Task: Create a board button that creates a report in variable "Present-day slavery" with all cards using pattern "Present-day Slavery" group by list.
Action: Mouse moved to (1065, 88)
Screenshot: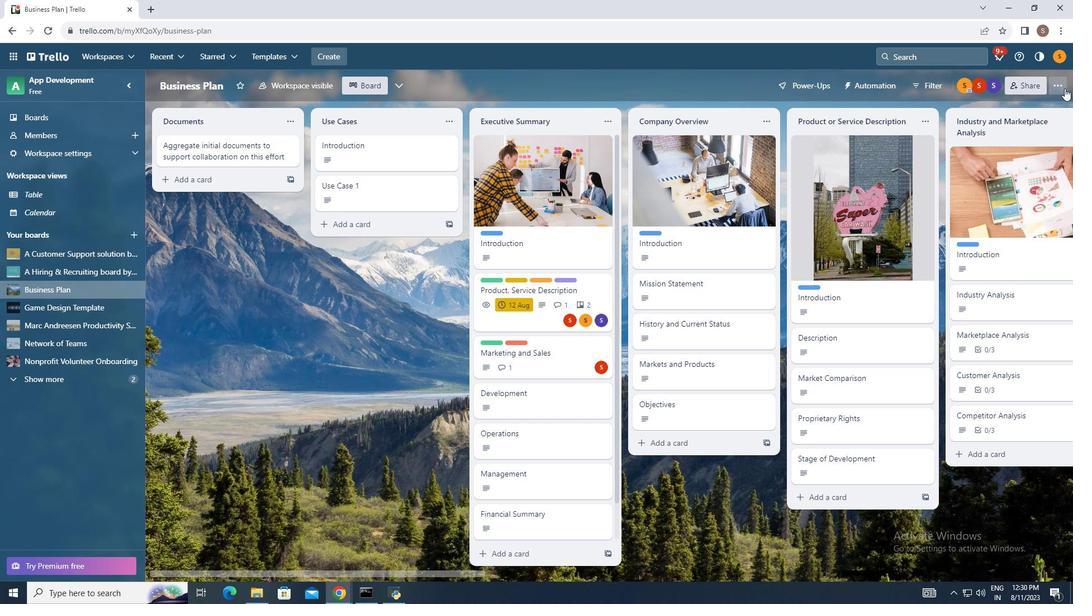 
Action: Mouse pressed left at (1065, 88)
Screenshot: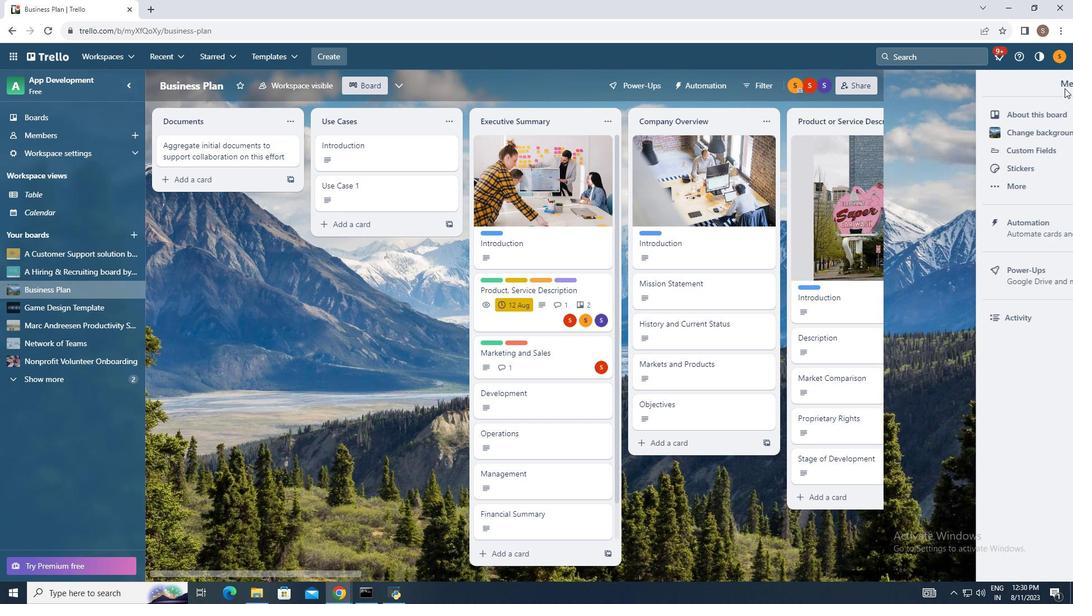 
Action: Mouse moved to (951, 220)
Screenshot: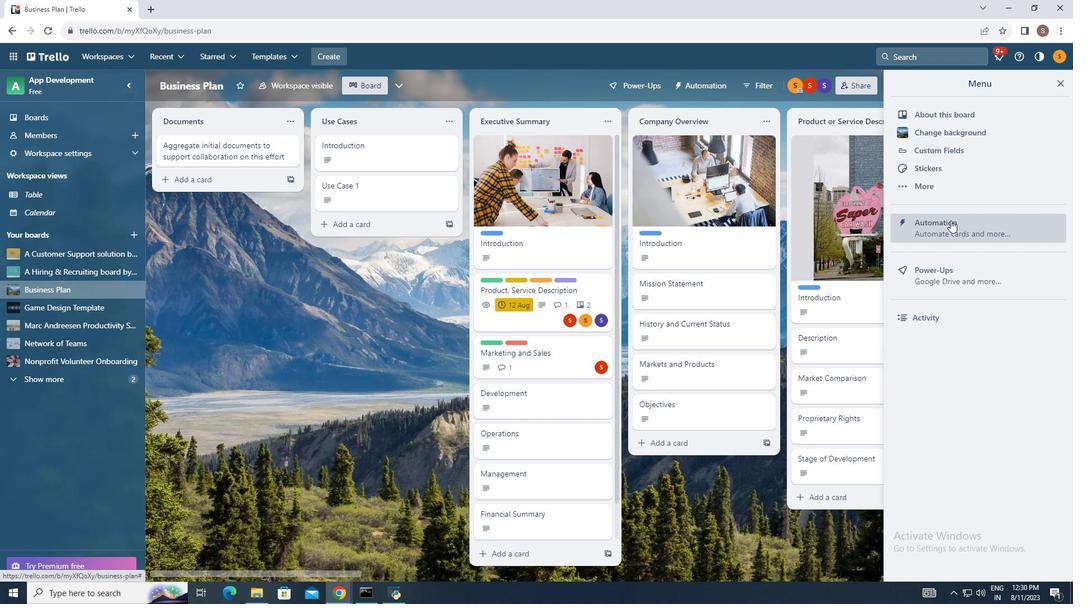 
Action: Mouse pressed left at (951, 220)
Screenshot: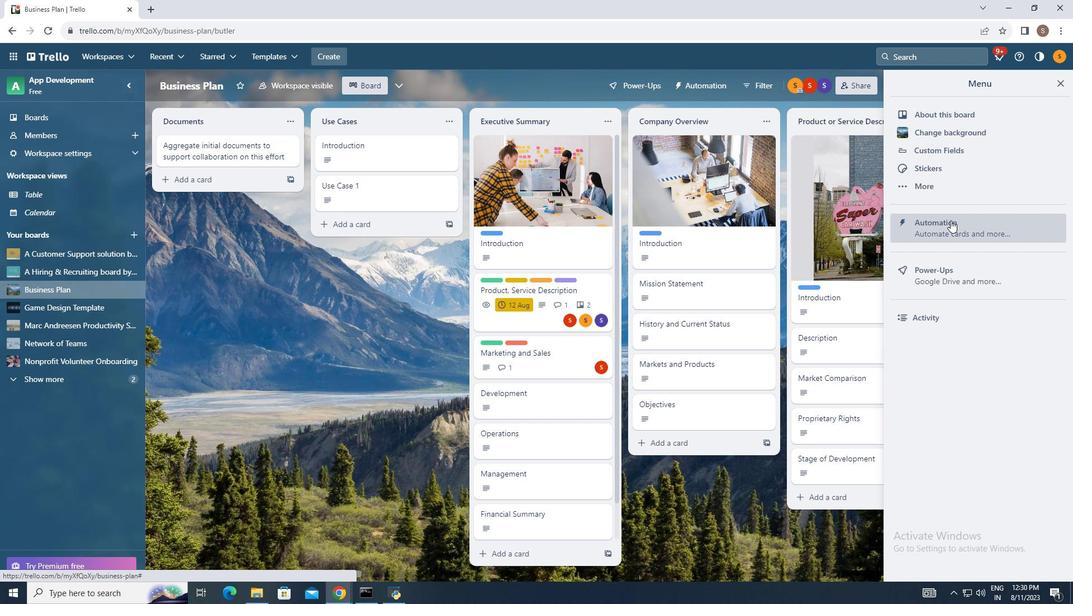 
Action: Mouse moved to (210, 289)
Screenshot: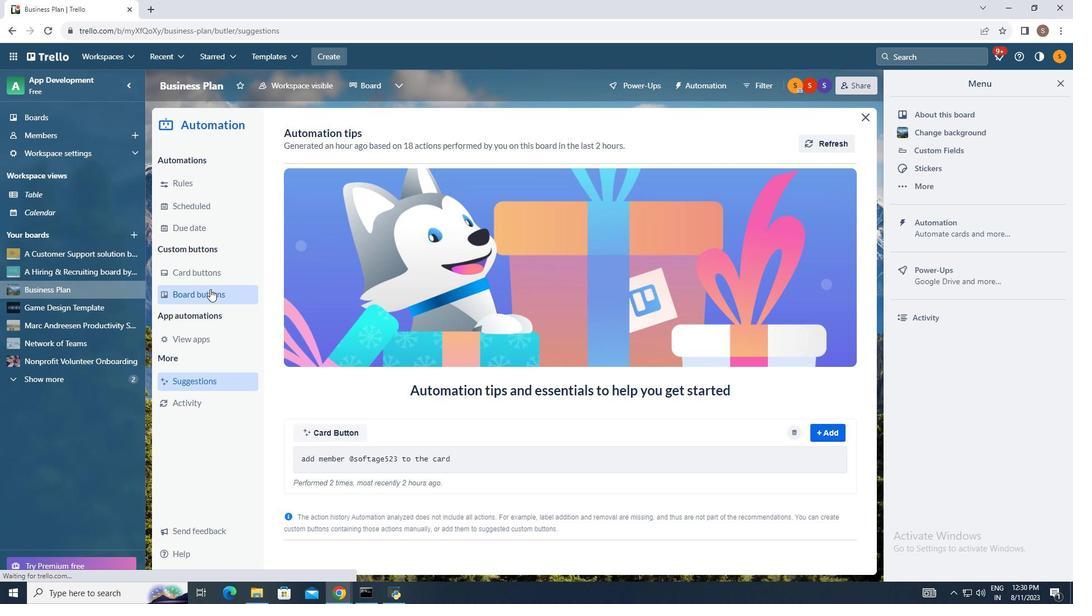 
Action: Mouse pressed left at (210, 289)
Screenshot: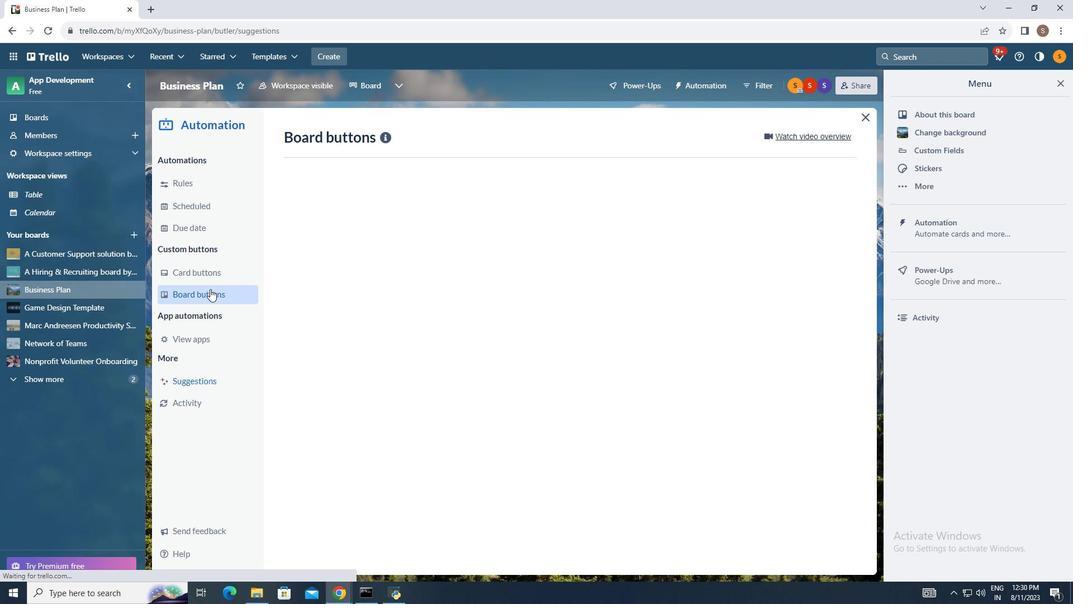 
Action: Mouse moved to (814, 135)
Screenshot: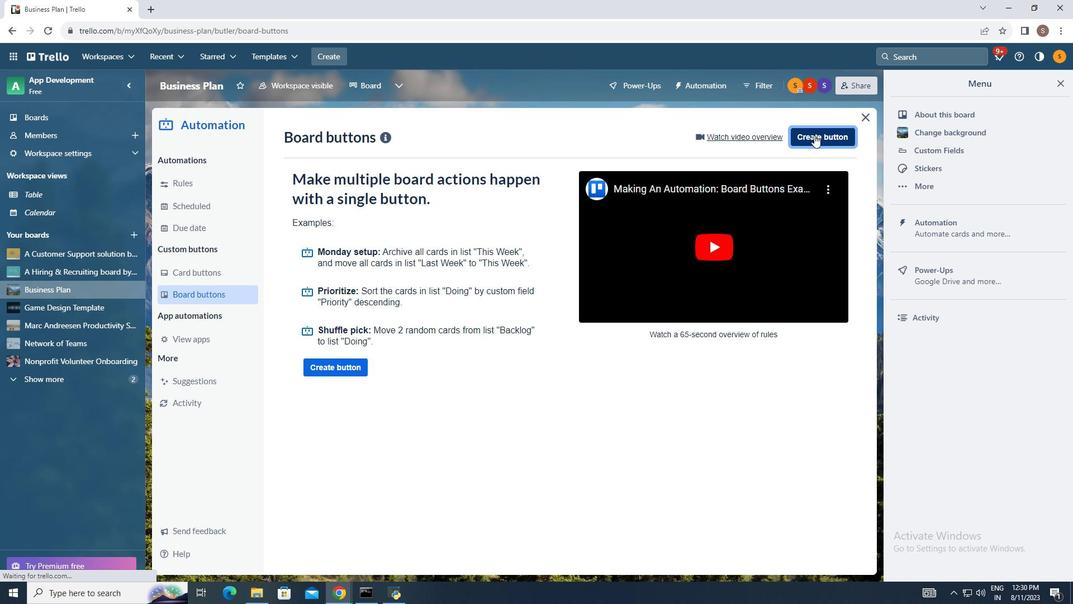 
Action: Mouse pressed left at (814, 135)
Screenshot: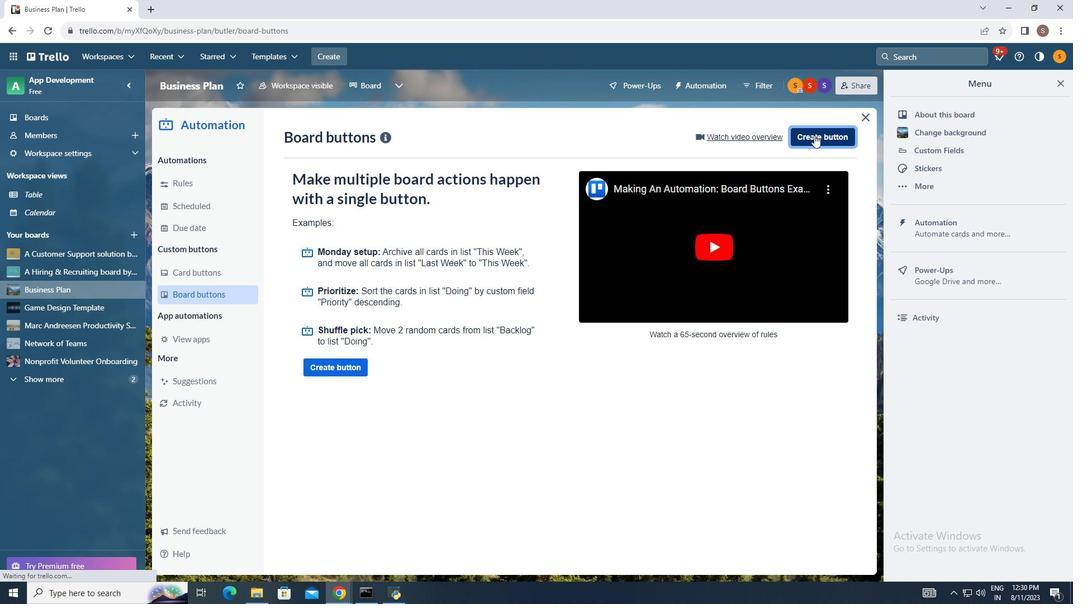 
Action: Mouse moved to (583, 287)
Screenshot: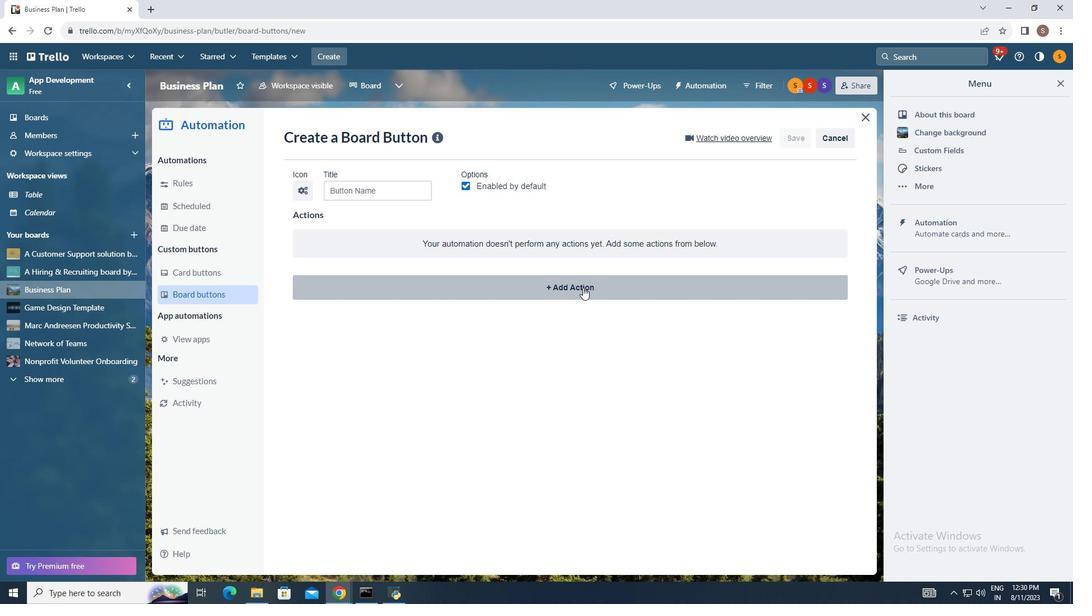 
Action: Mouse pressed left at (583, 287)
Screenshot: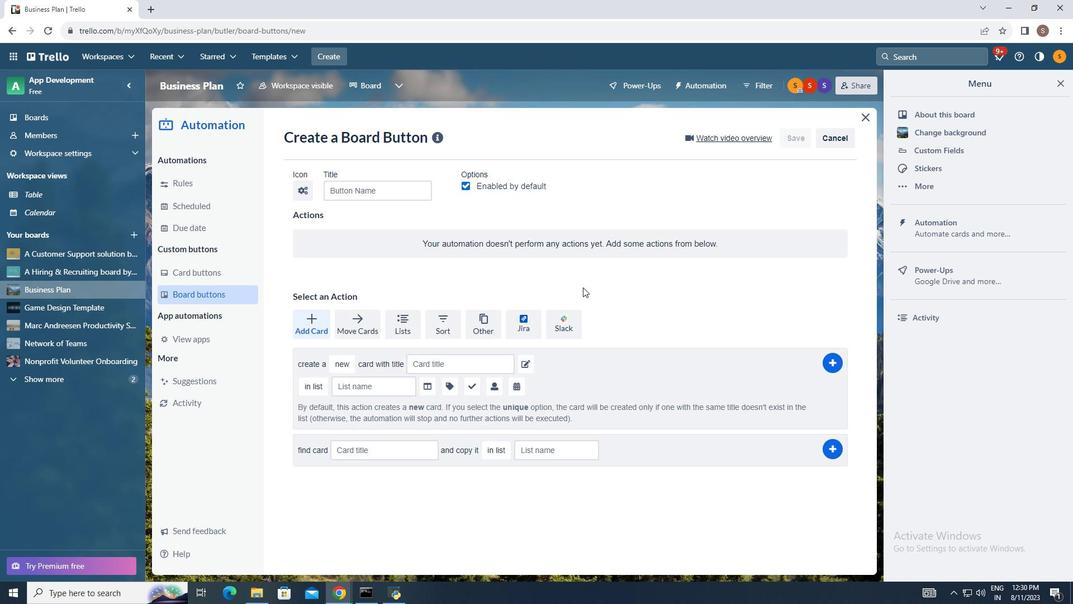 
Action: Mouse moved to (489, 320)
Screenshot: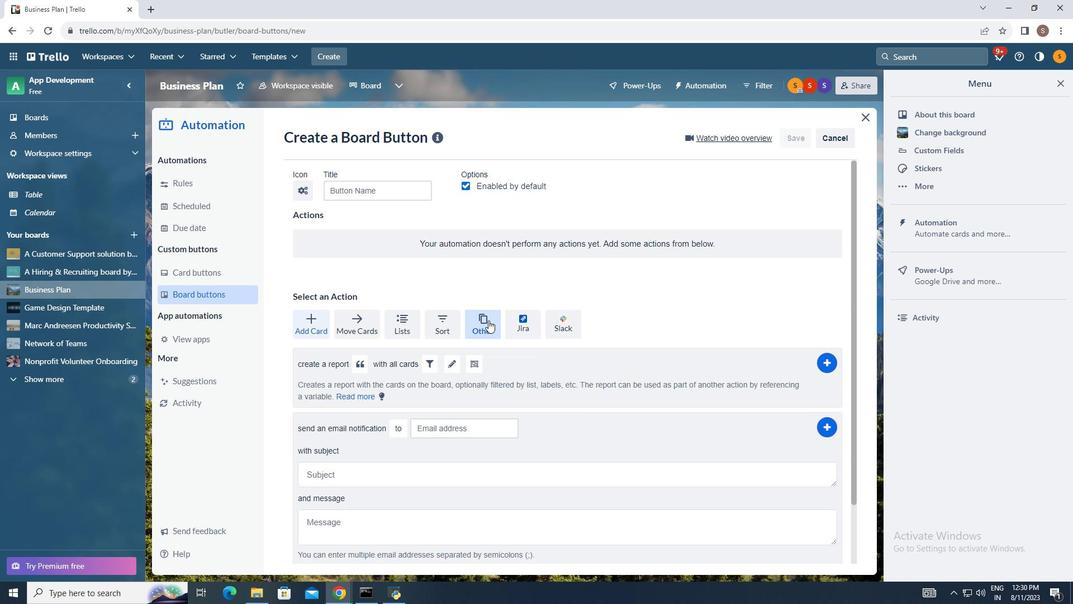 
Action: Mouse pressed left at (489, 320)
Screenshot: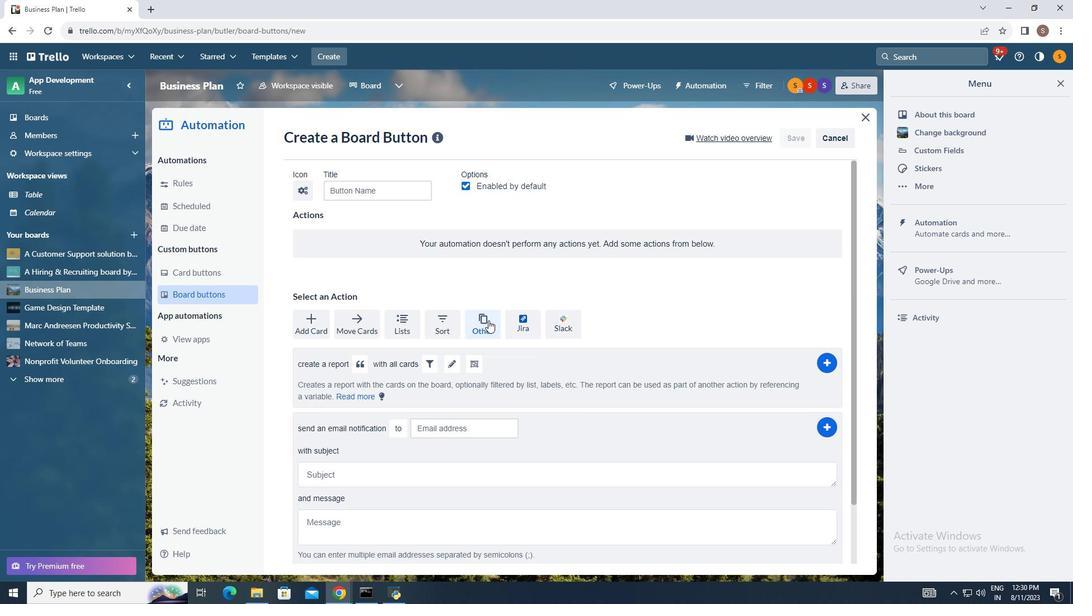 
Action: Mouse moved to (359, 363)
Screenshot: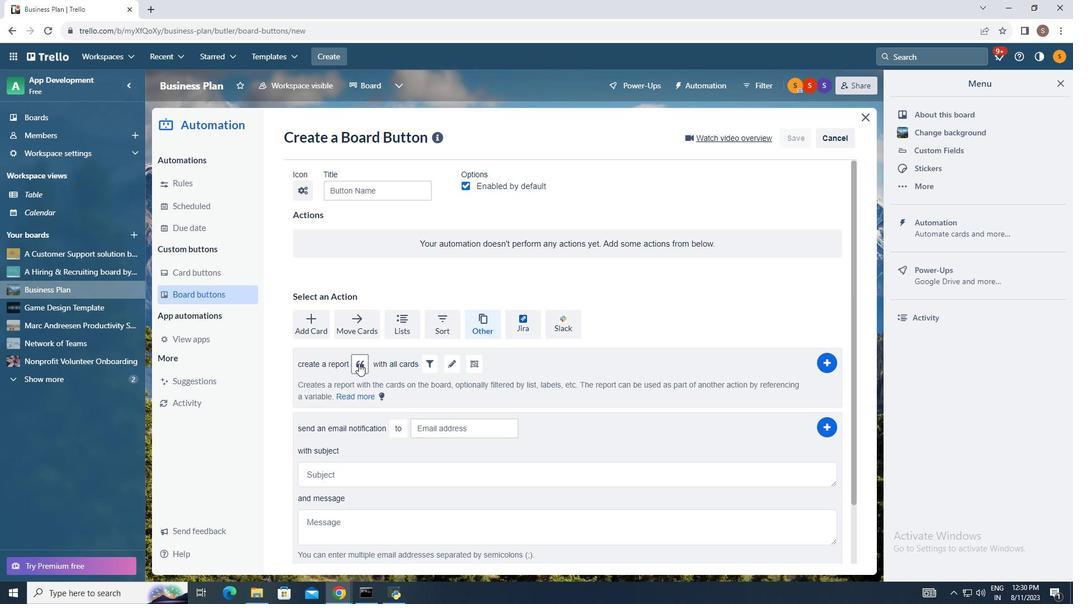 
Action: Mouse pressed left at (359, 363)
Screenshot: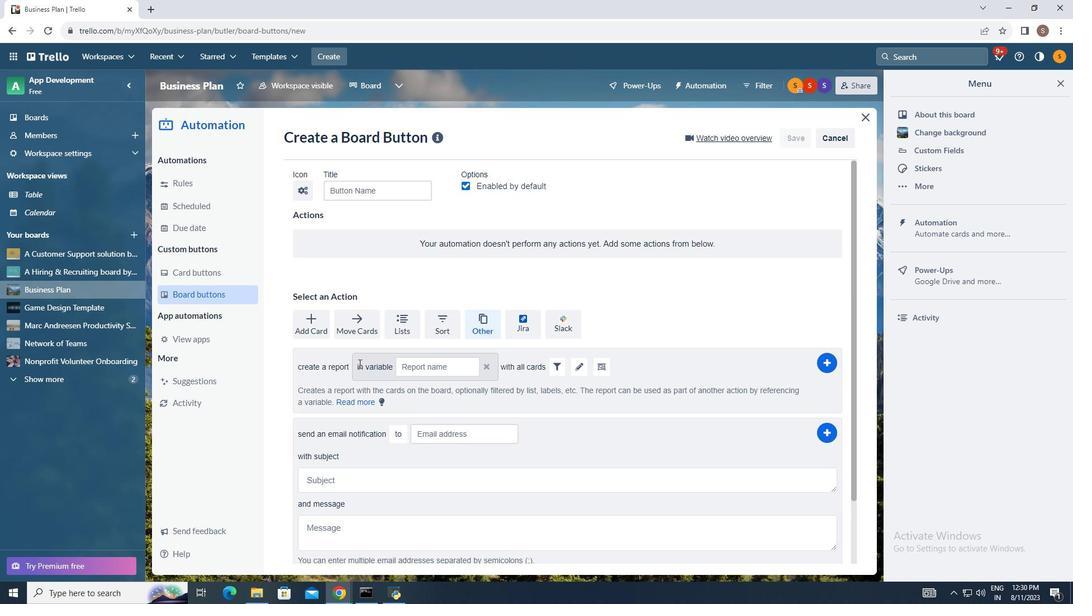 
Action: Mouse moved to (432, 365)
Screenshot: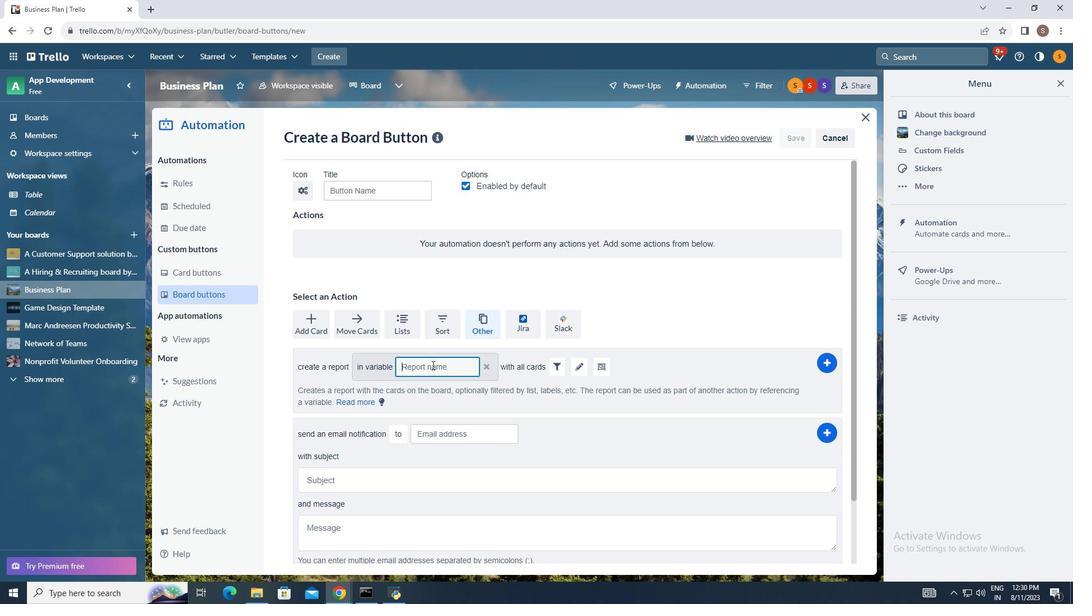 
Action: Mouse pressed left at (432, 365)
Screenshot: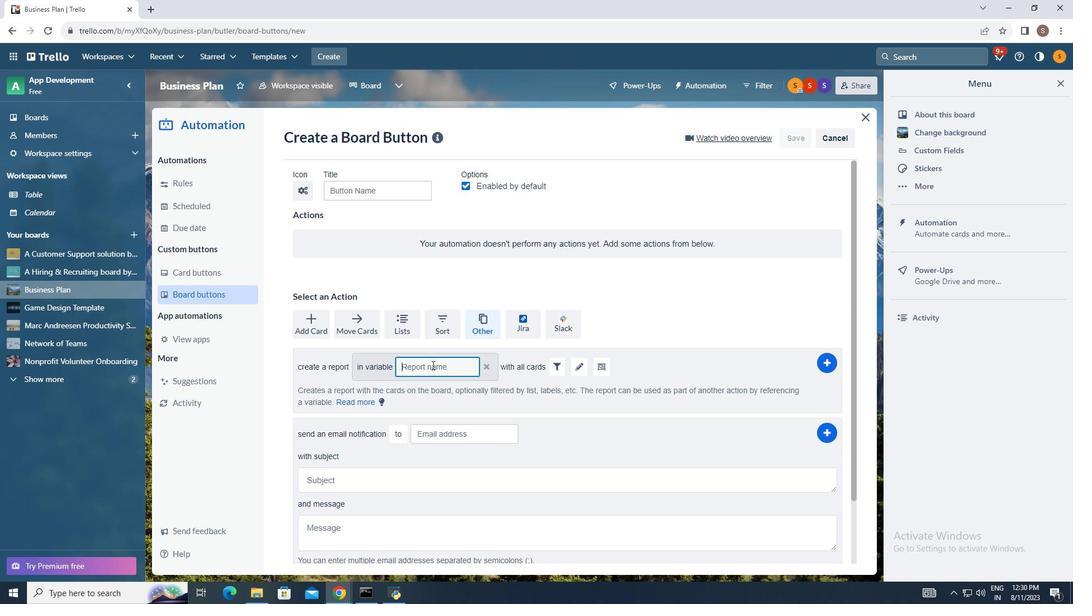 
Action: Mouse moved to (425, 368)
Screenshot: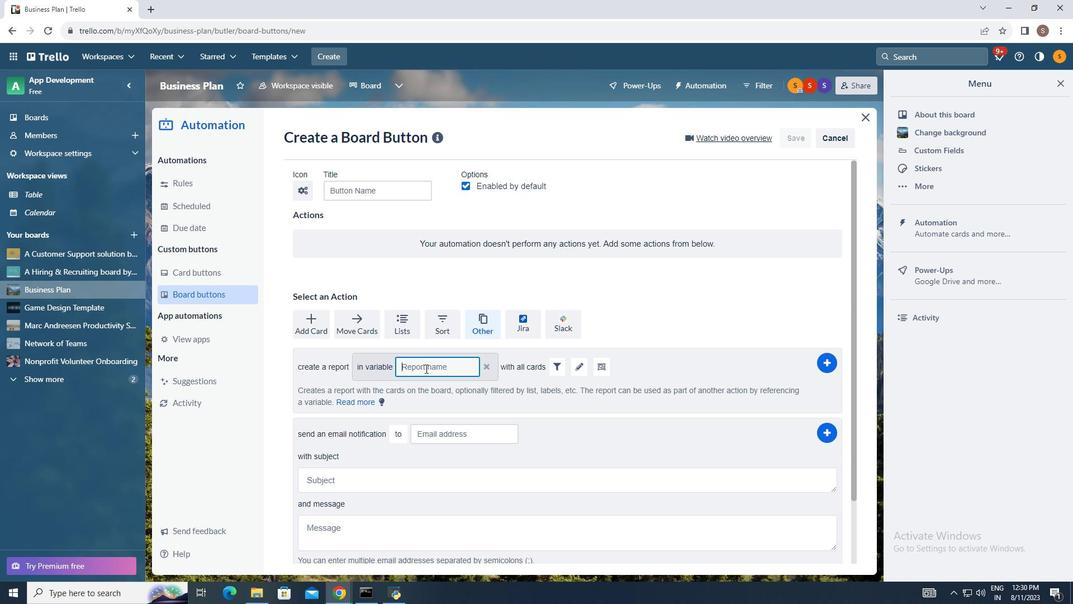 
Action: Key pressed <Key.shift>Present-day<Key.space>slavery
Screenshot: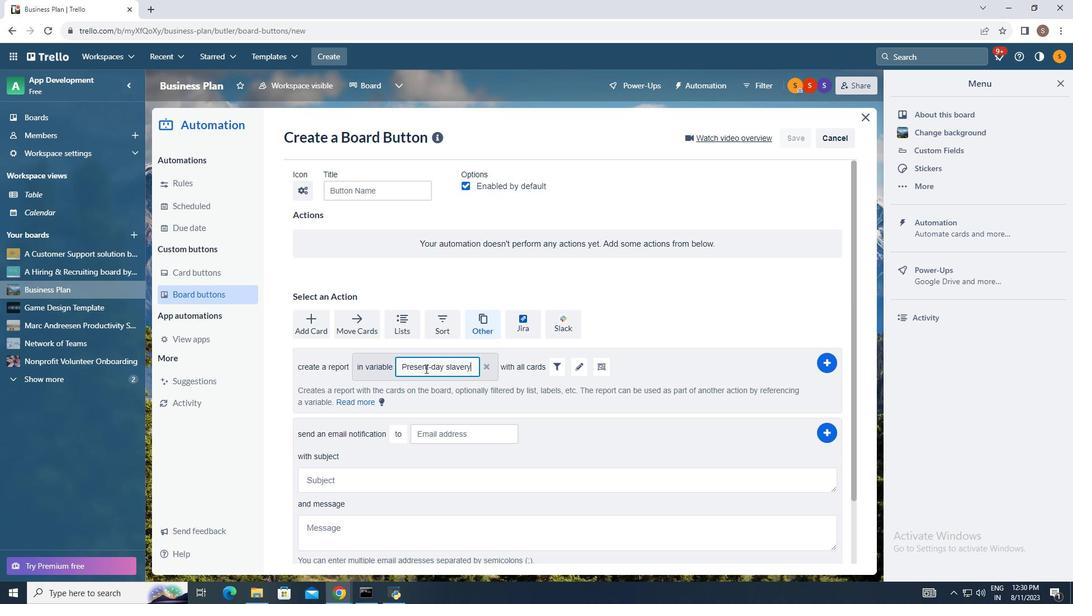 
Action: Mouse moved to (578, 367)
Screenshot: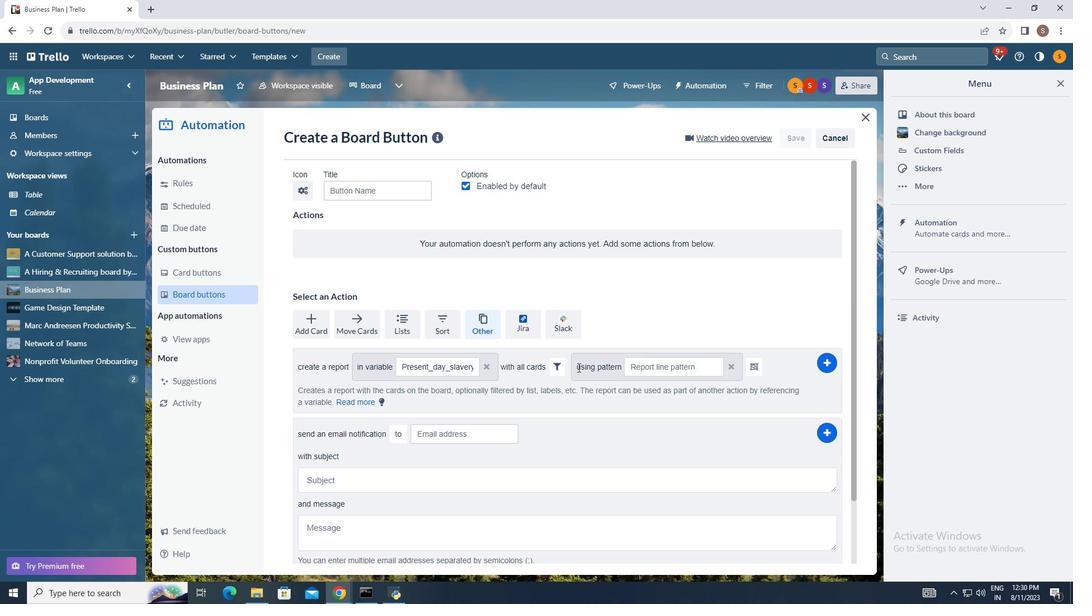 
Action: Mouse pressed left at (578, 367)
Screenshot: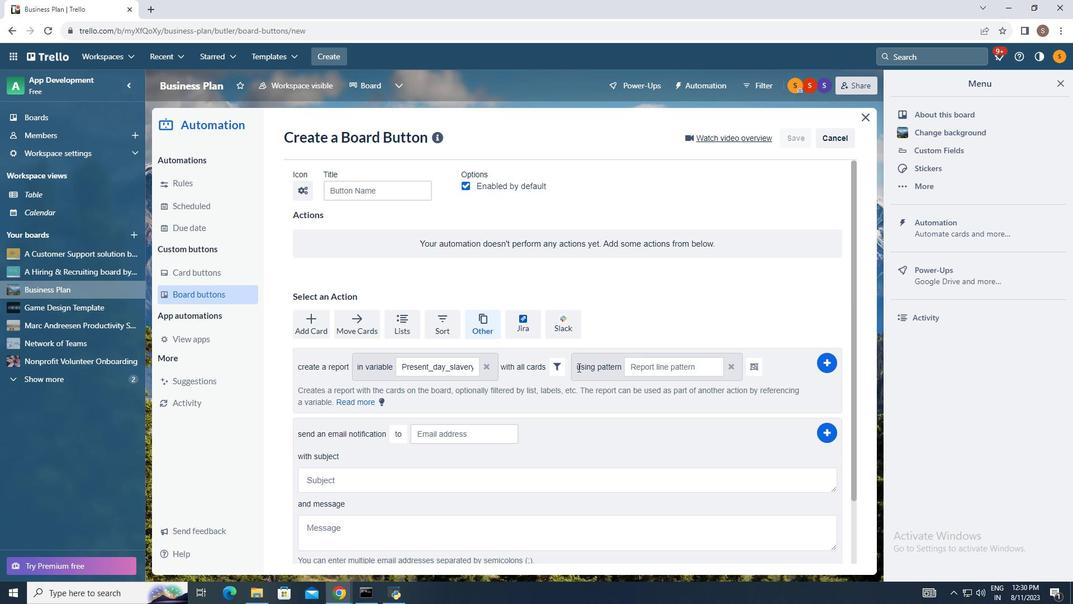 
Action: Mouse moved to (670, 370)
Screenshot: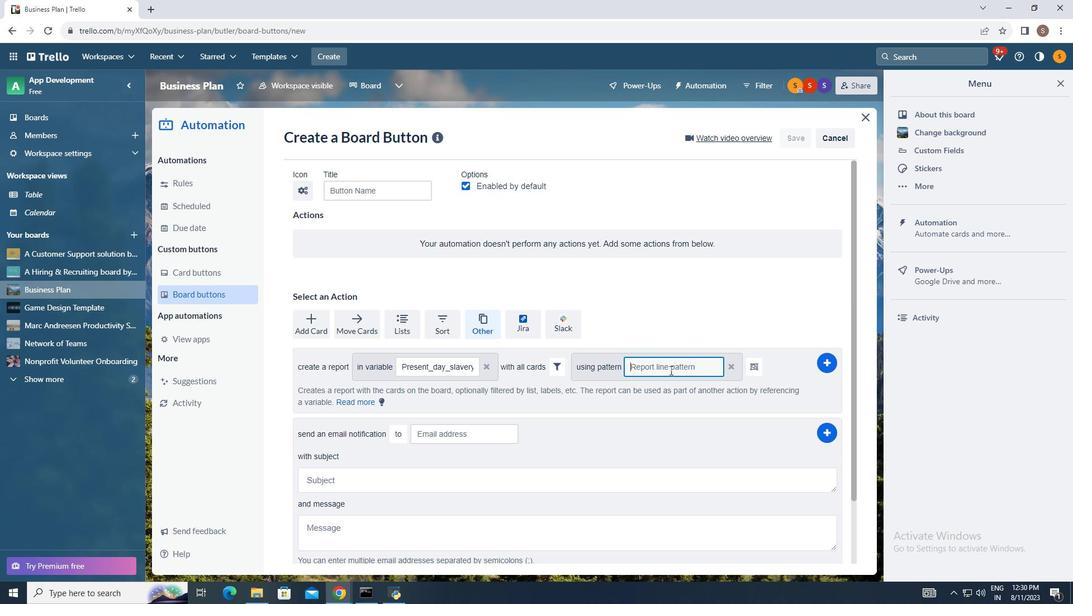 
Action: Mouse pressed left at (670, 370)
Screenshot: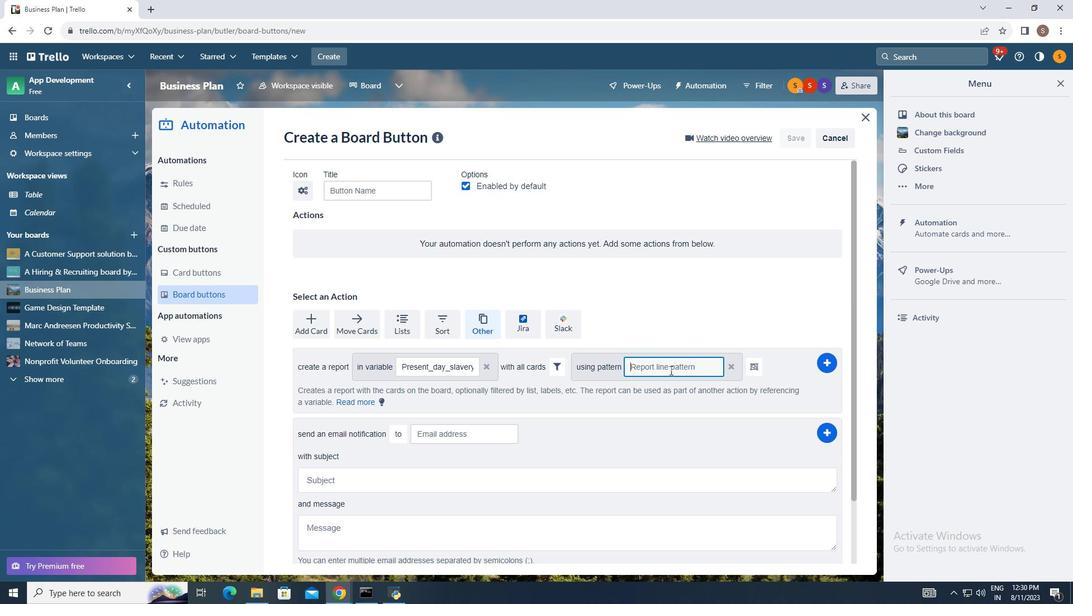 
Action: Mouse moved to (639, 329)
Screenshot: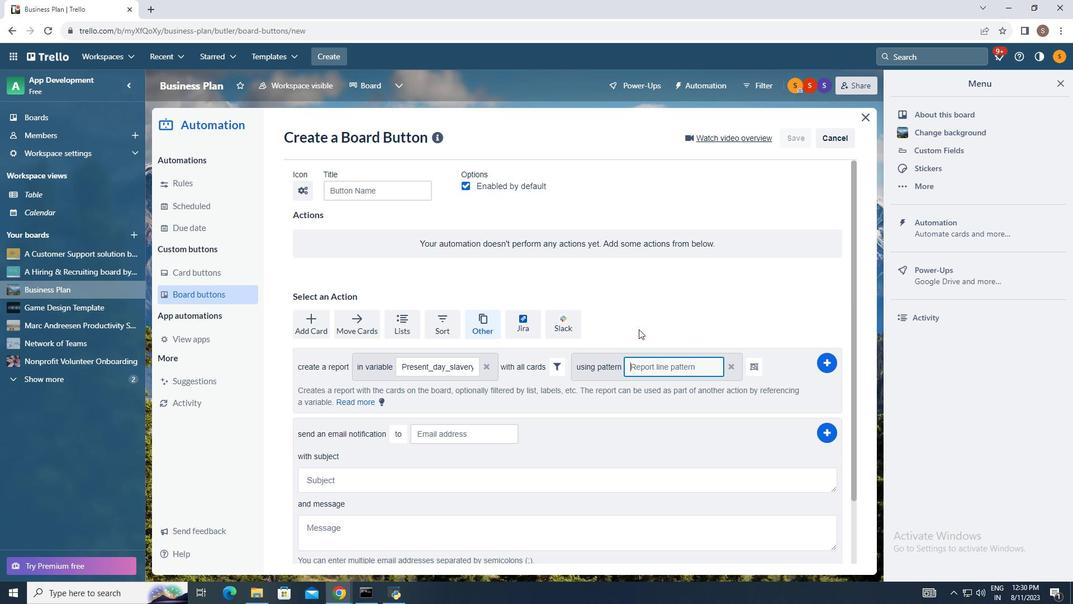 
Action: Key pressed p<Key.backspace><Key.shift>Present-day<Key.space>slavery
Screenshot: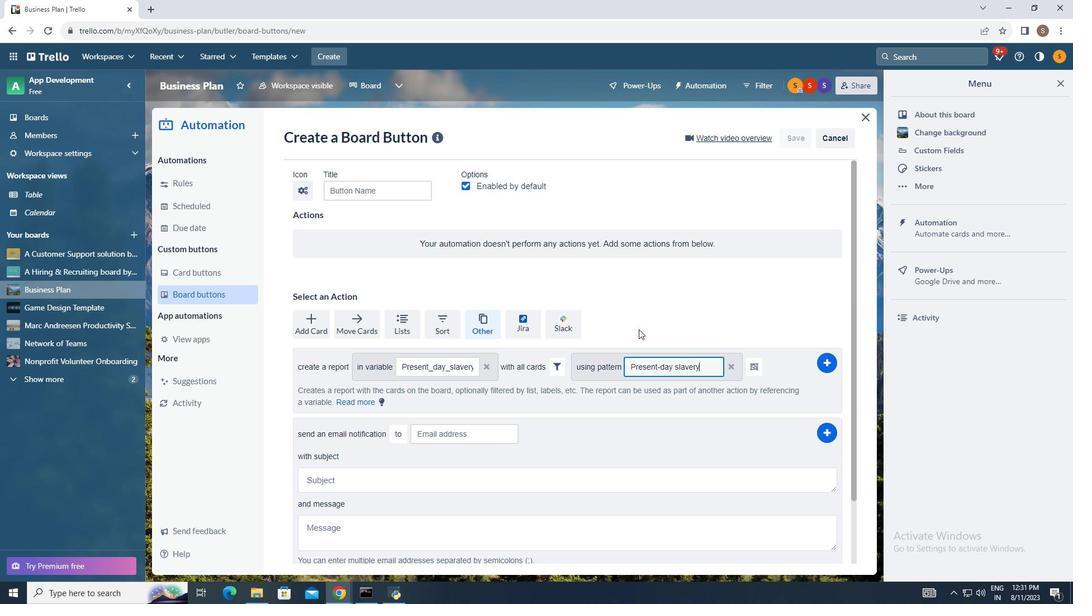 
Action: Mouse moved to (760, 368)
Screenshot: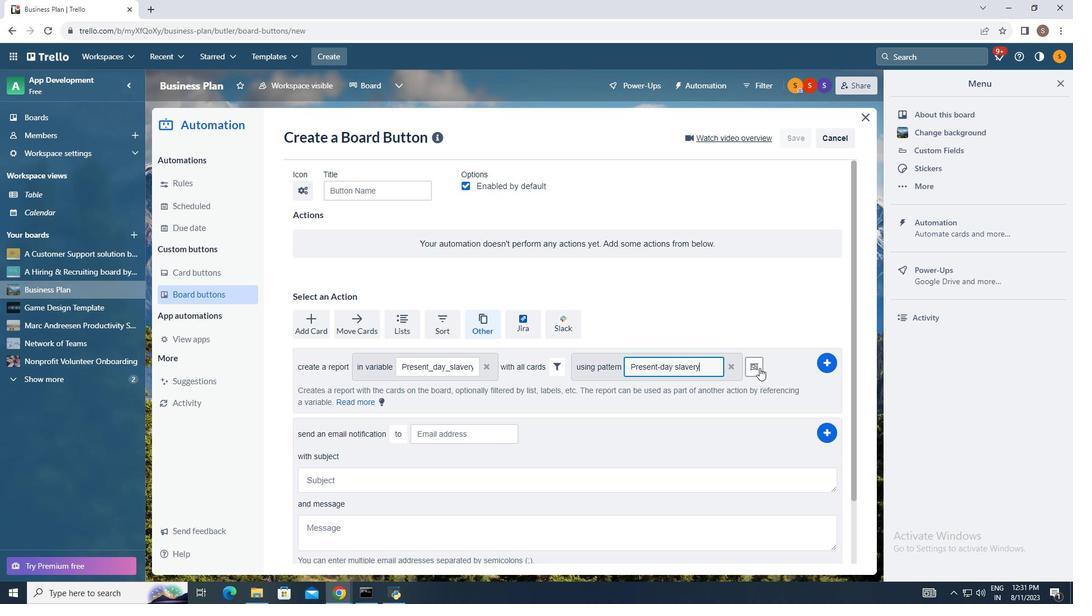 
Action: Mouse pressed left at (760, 368)
Screenshot: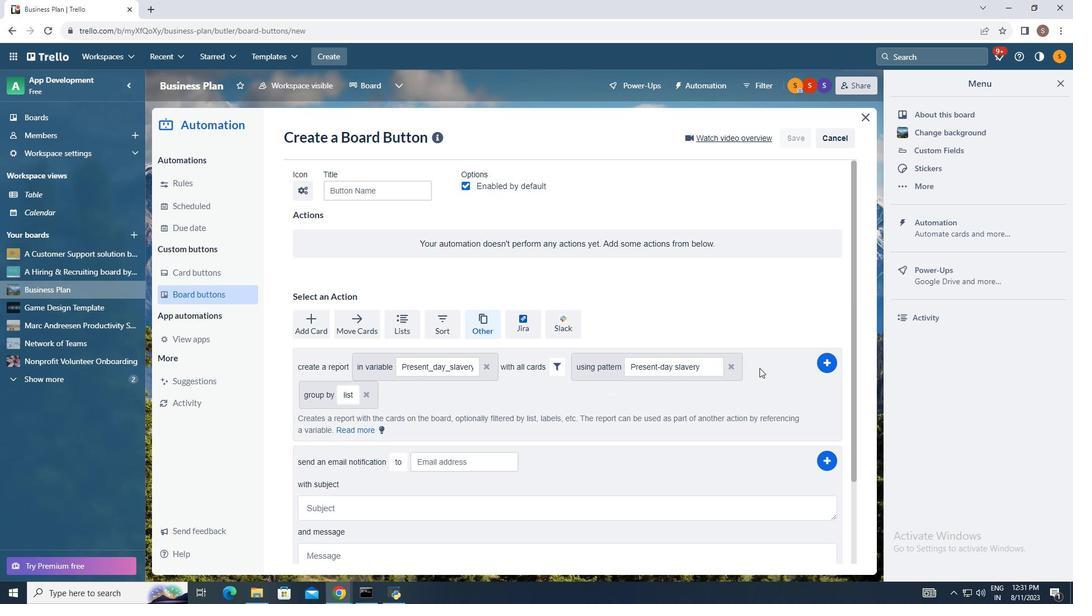 
Action: Mouse moved to (346, 398)
Screenshot: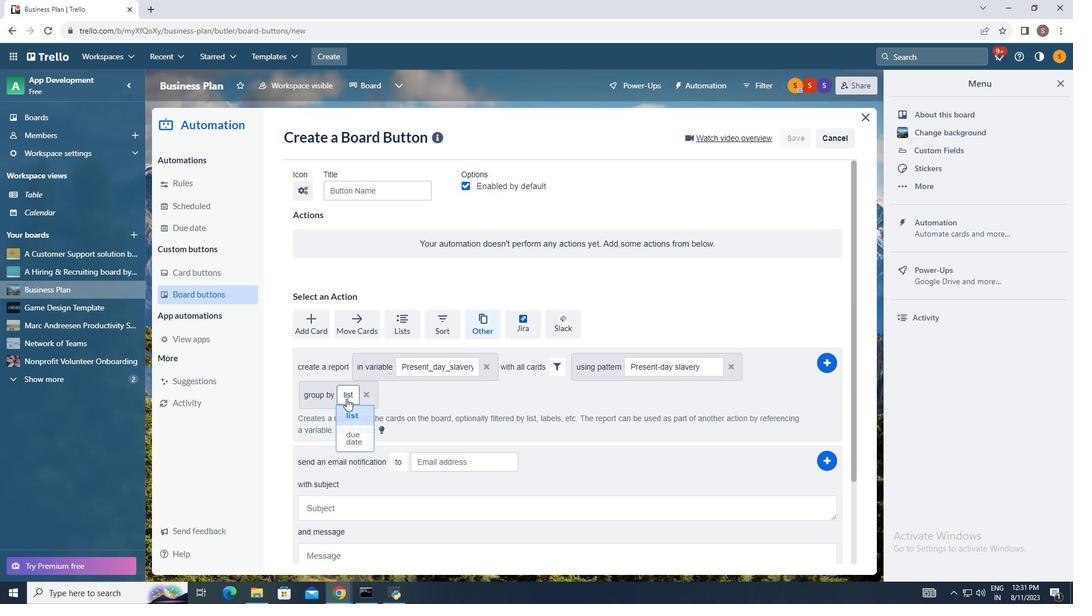
Action: Mouse pressed left at (346, 398)
Screenshot: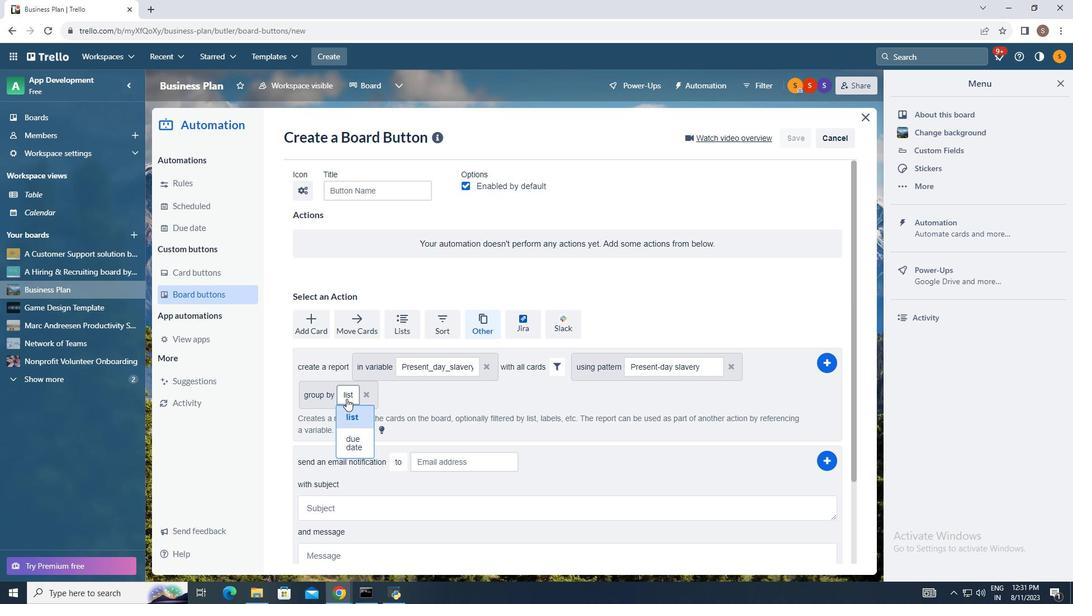 
Action: Mouse moved to (354, 411)
Screenshot: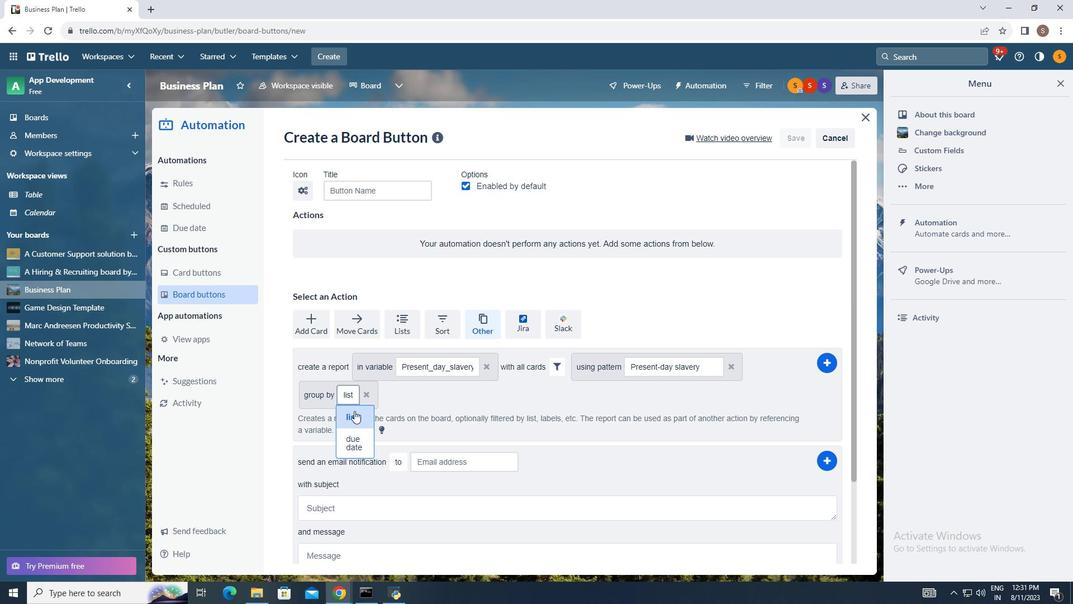 
Action: Mouse pressed left at (354, 411)
Screenshot: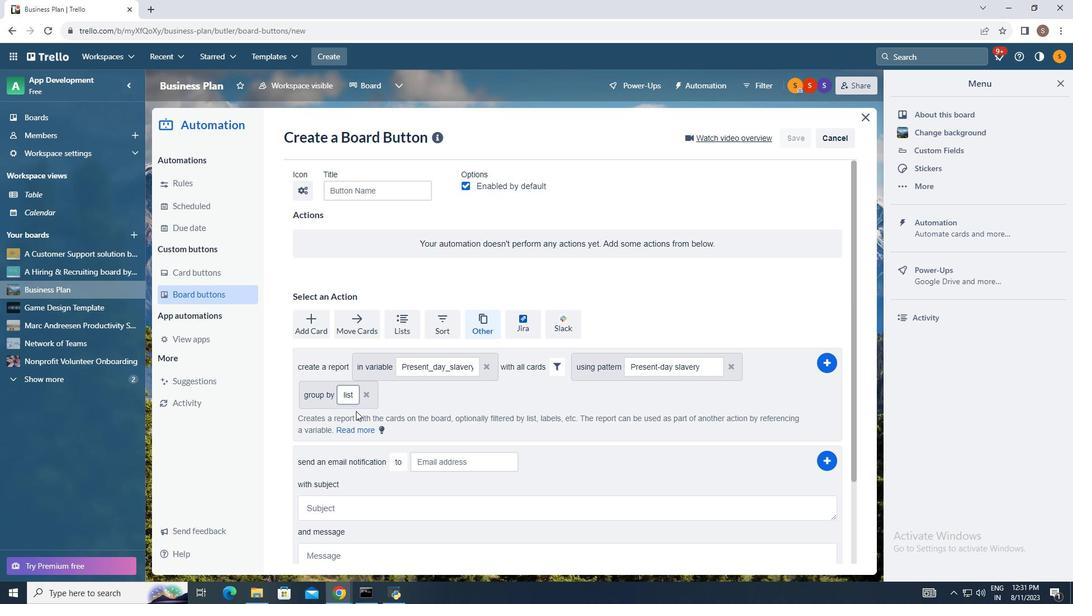 
Action: Mouse moved to (820, 363)
Screenshot: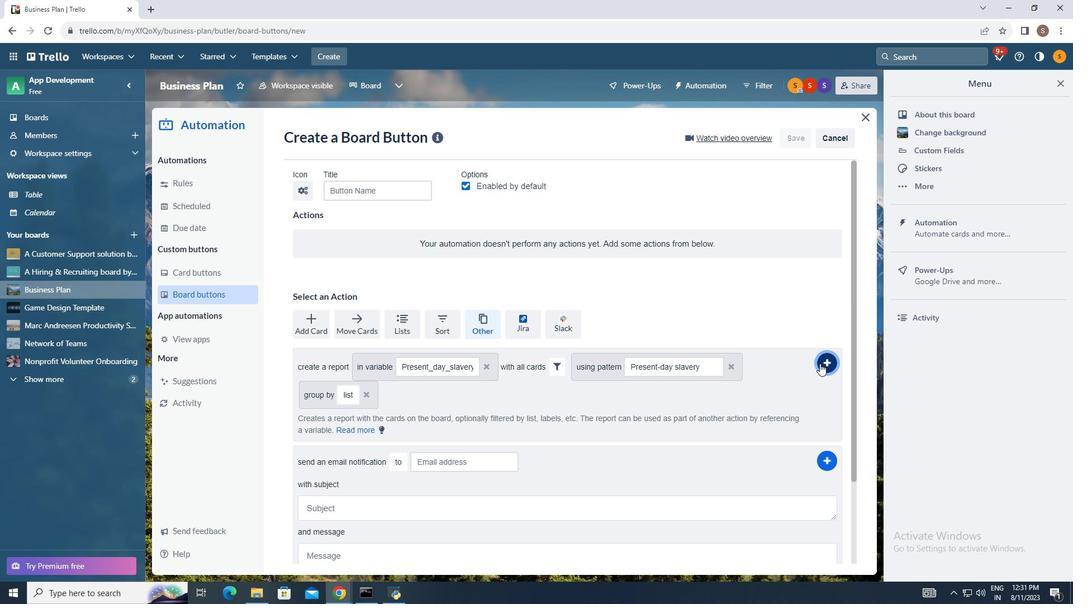 
Action: Mouse pressed left at (820, 363)
Screenshot: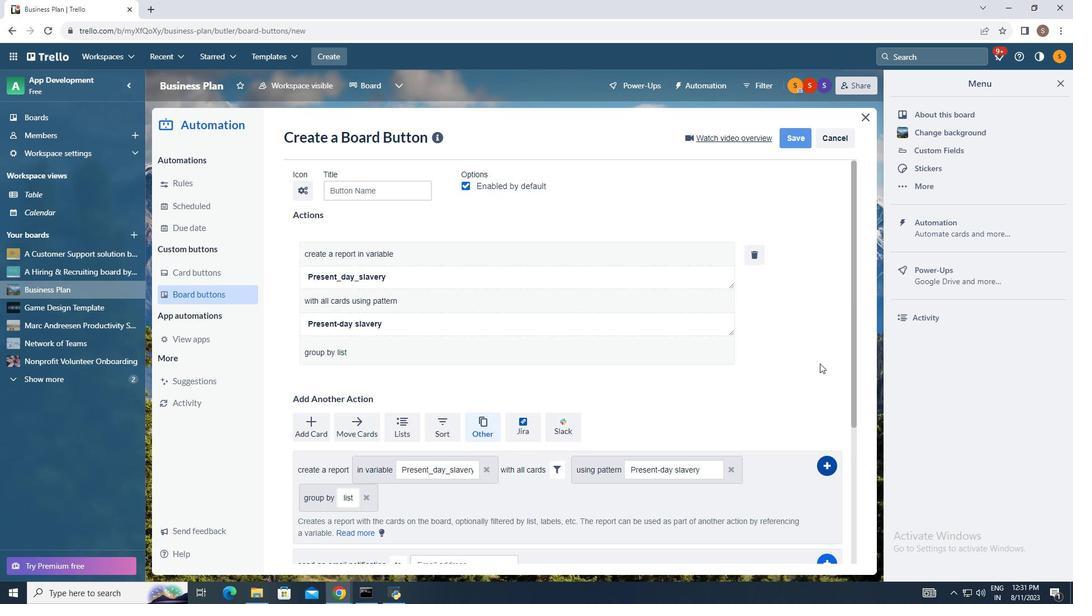 
Action: Mouse moved to (814, 335)
Screenshot: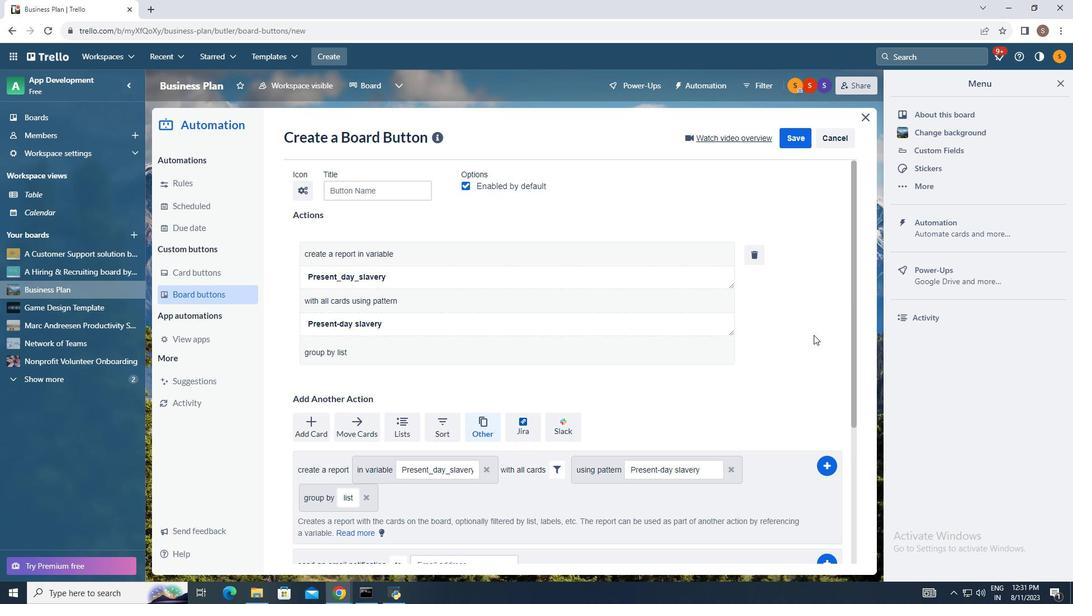 
